 Task: Select "chip" as the display style.
Action: Mouse moved to (179, 63)
Screenshot: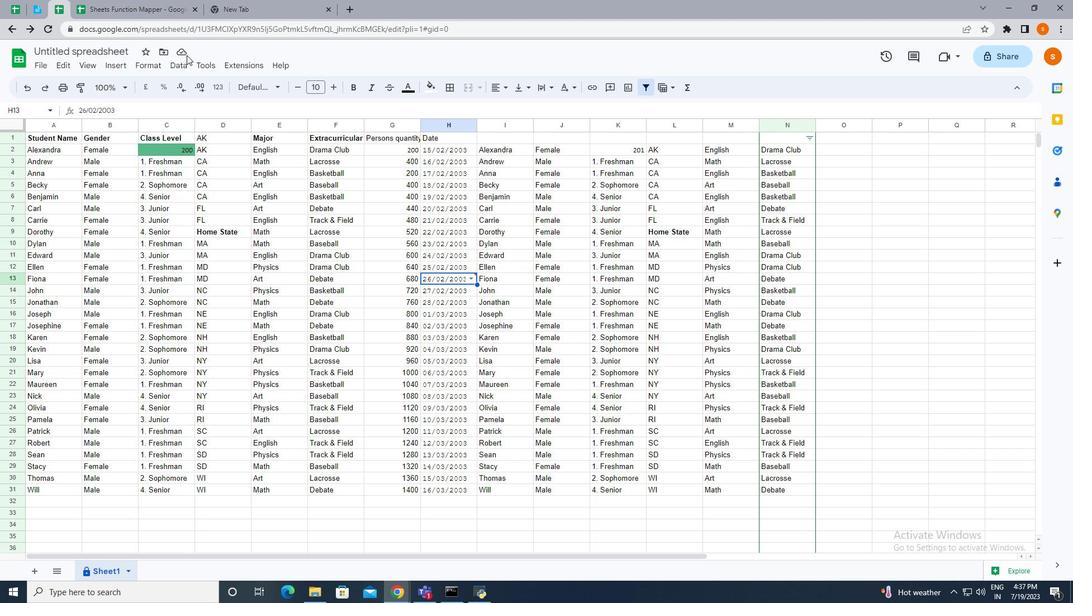 
Action: Mouse pressed left at (179, 63)
Screenshot: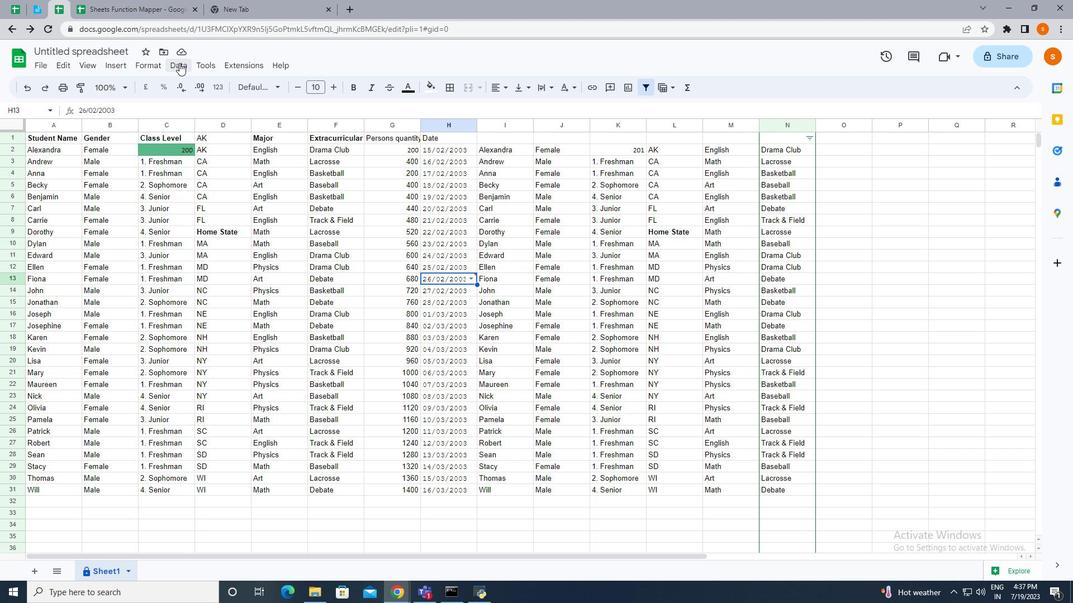 
Action: Mouse moved to (213, 292)
Screenshot: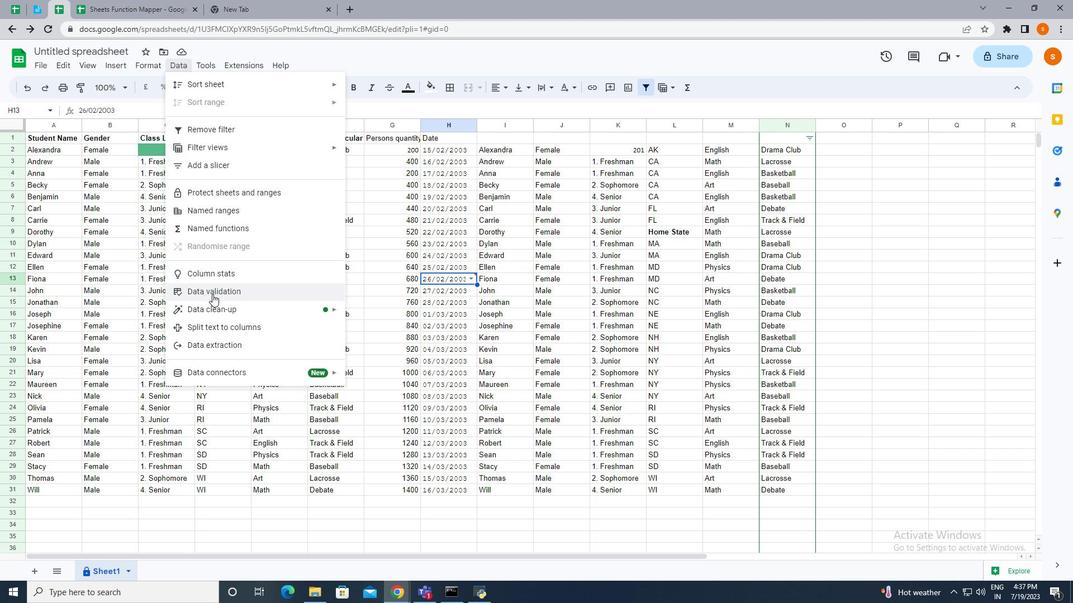 
Action: Mouse pressed left at (213, 292)
Screenshot: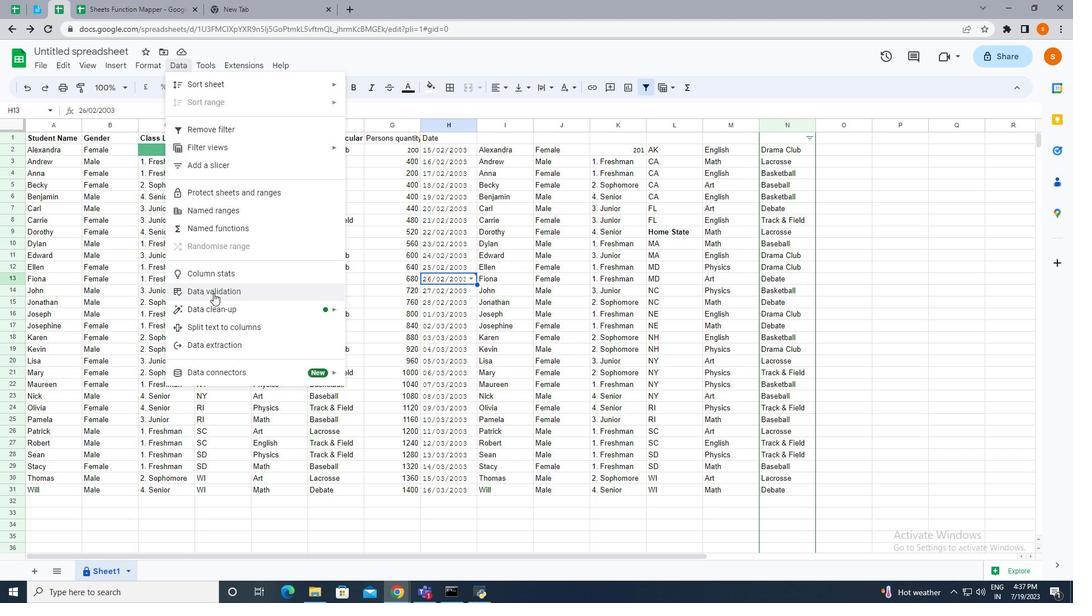 
Action: Mouse moved to (970, 210)
Screenshot: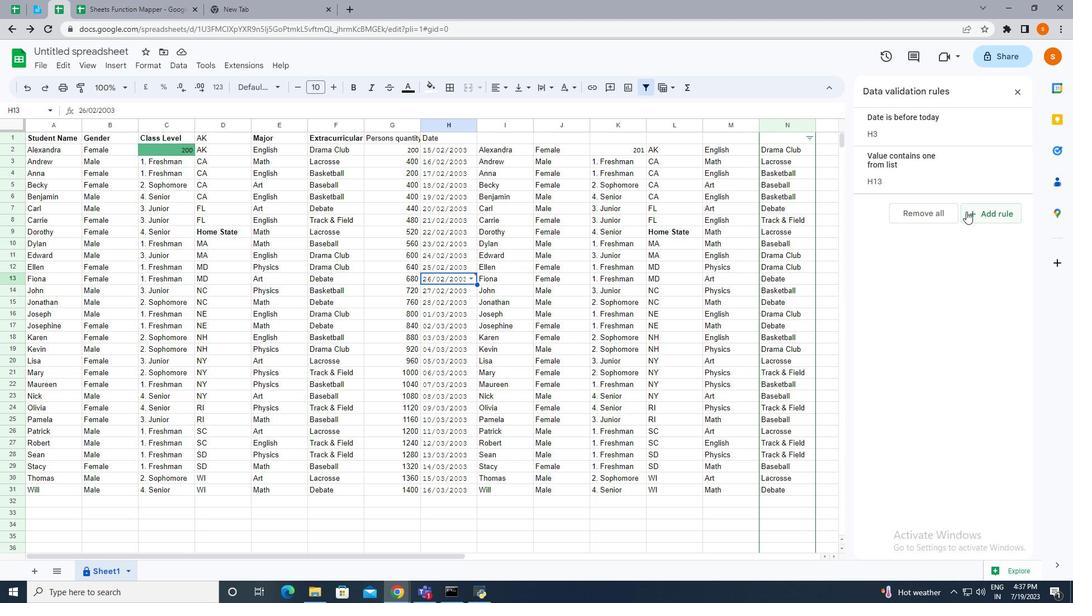 
Action: Mouse pressed left at (970, 210)
Screenshot: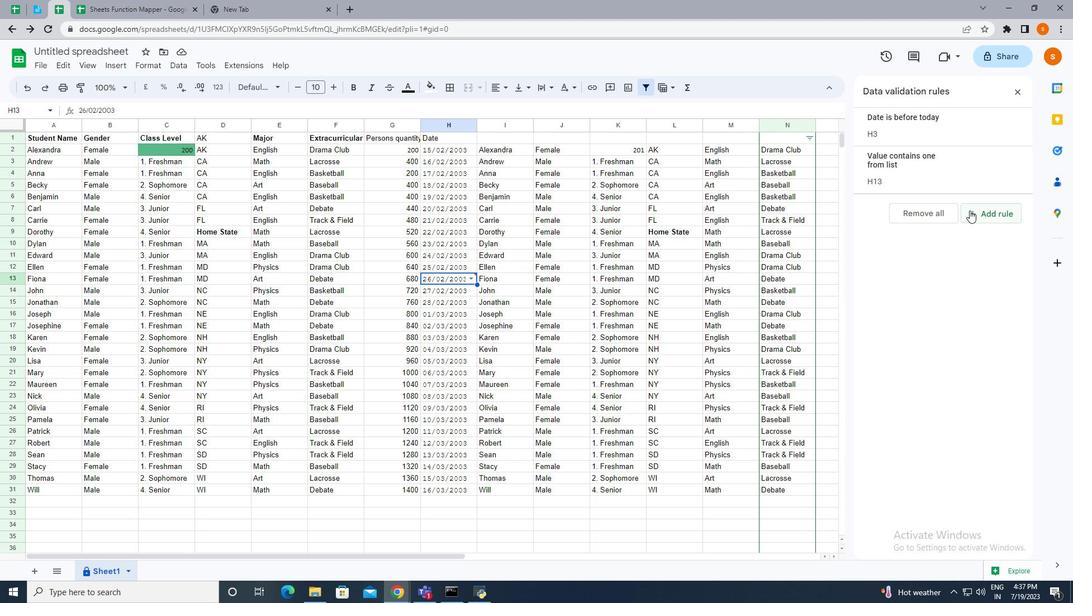 
Action: Mouse moved to (922, 301)
Screenshot: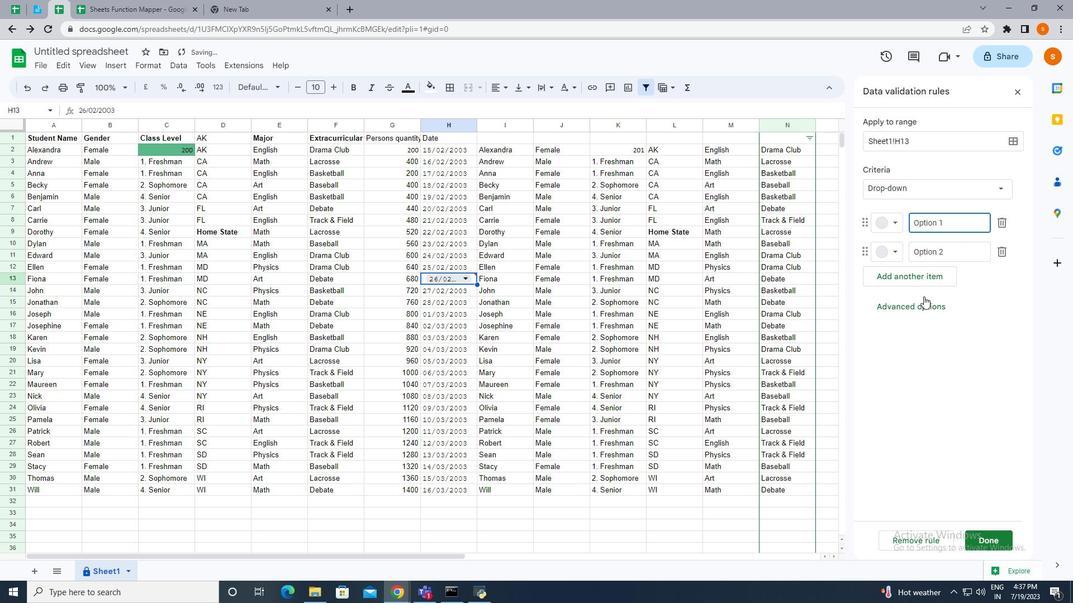 
Action: Mouse pressed left at (922, 301)
Screenshot: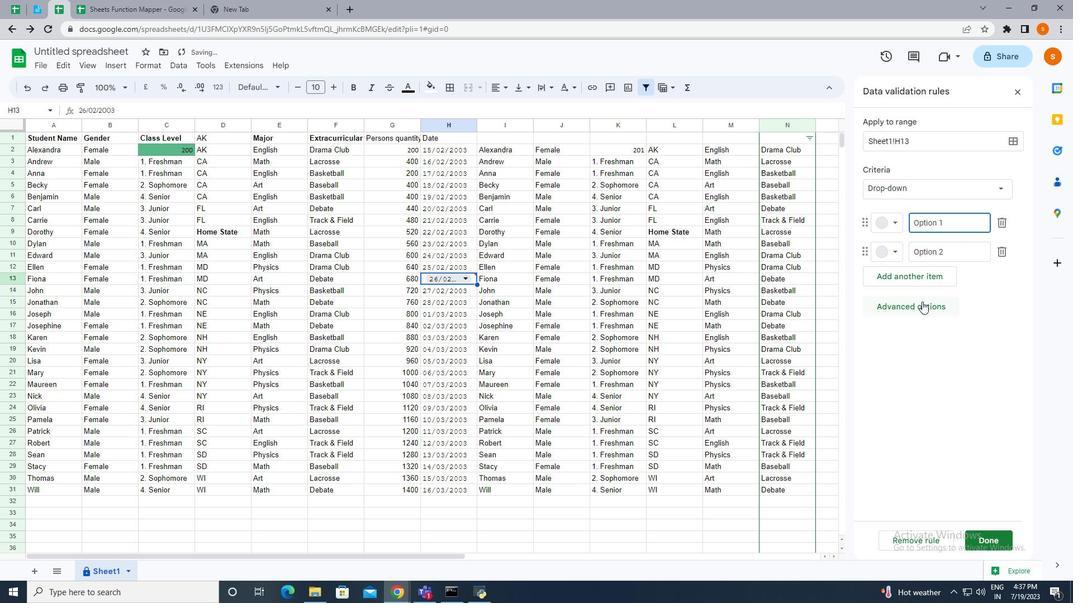 
Action: Mouse moved to (875, 436)
Screenshot: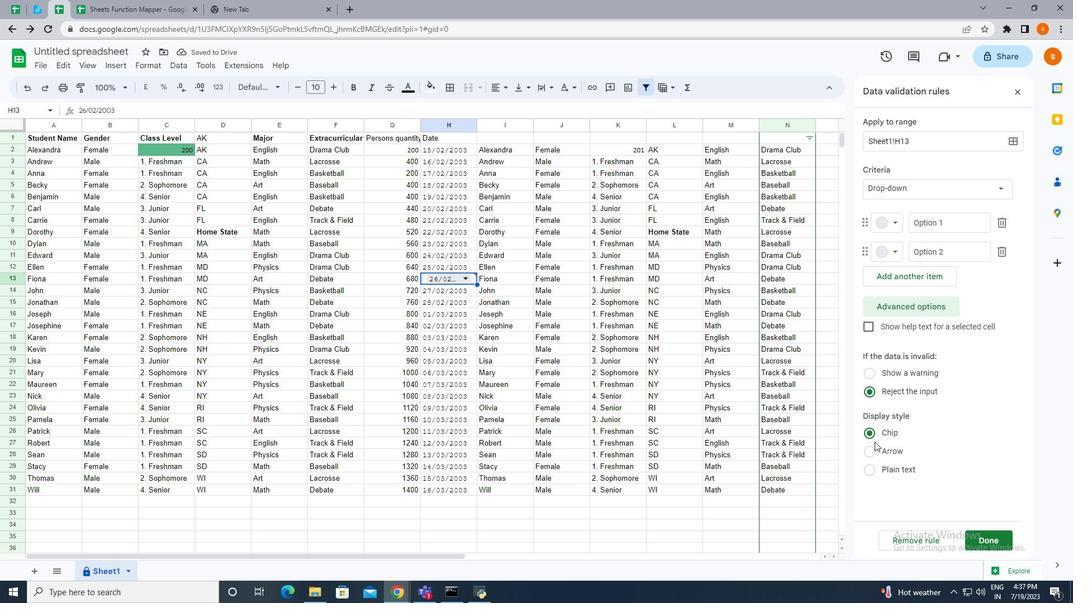 
Action: Mouse pressed left at (875, 436)
Screenshot: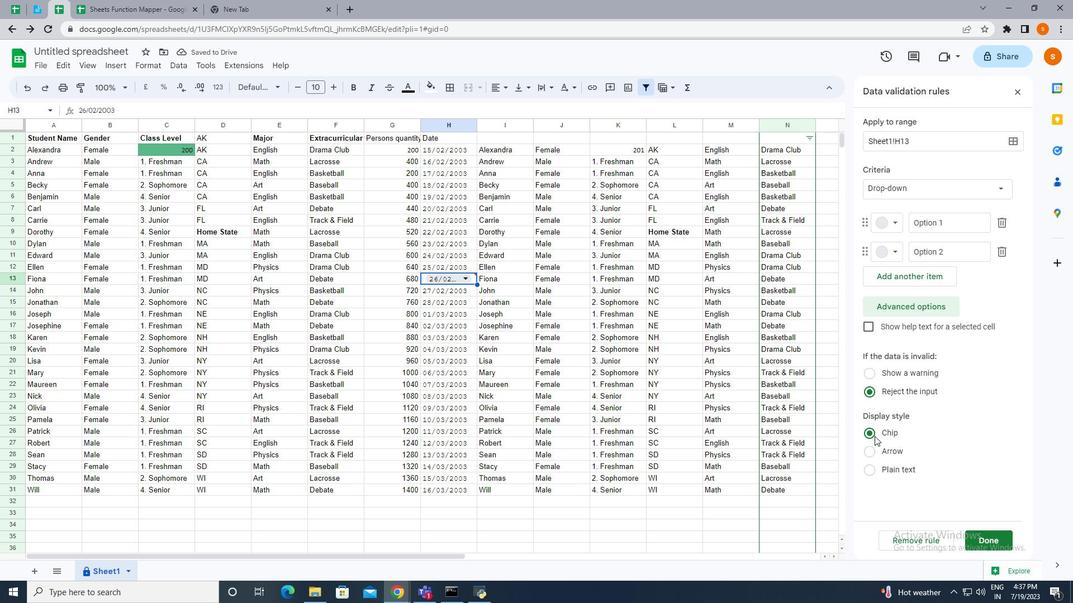 
